 Task: Add a column "Ticket form".
Action: Mouse moved to (591, 338)
Screenshot: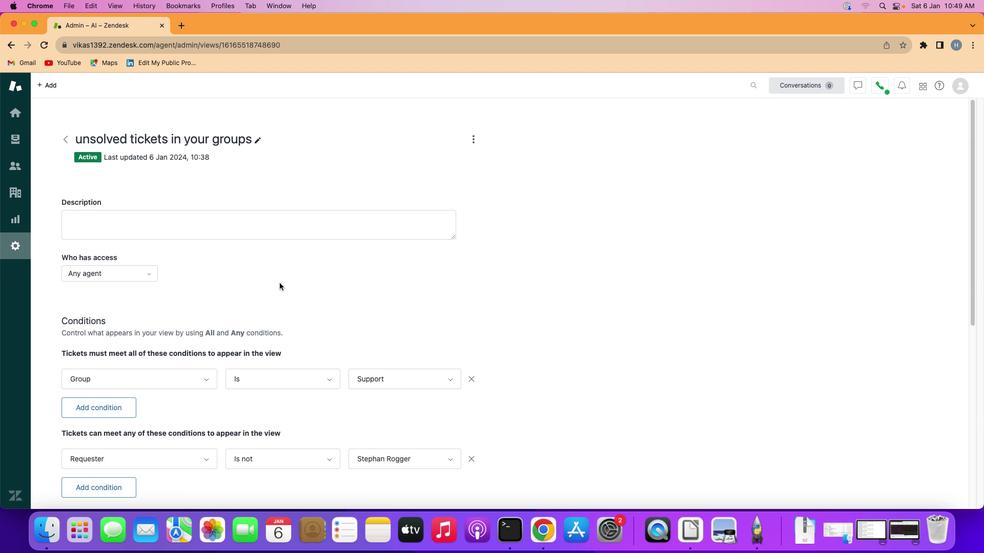 
Action: Mouse scrolled (591, 338) with delta (-147, 366)
Screenshot: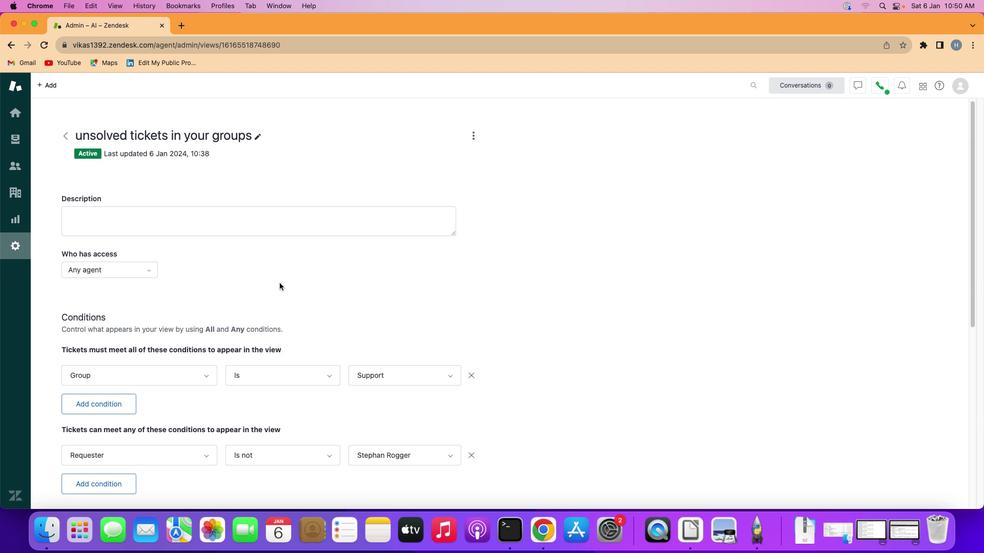 
Action: Mouse scrolled (591, 338) with delta (-147, 366)
Screenshot: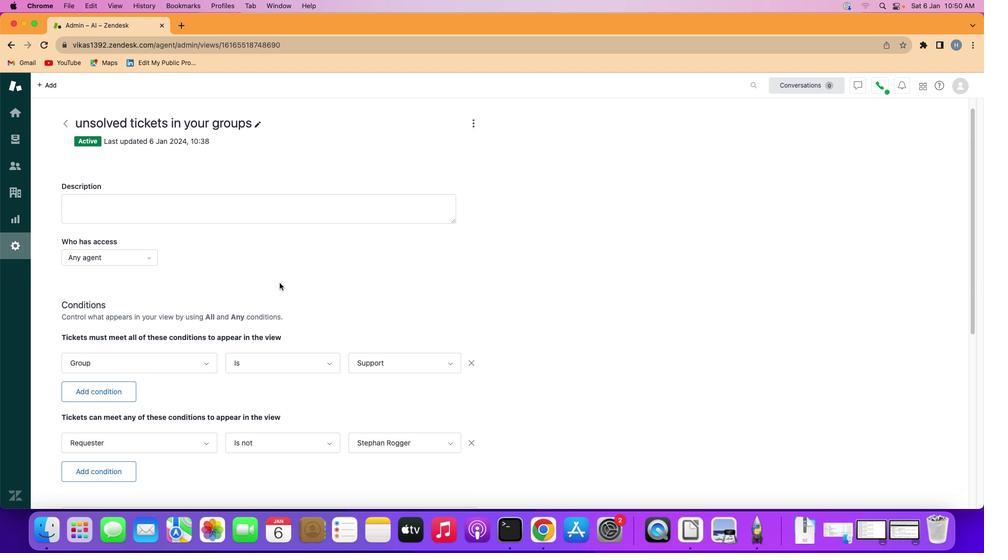 
Action: Mouse scrolled (591, 338) with delta (-147, 366)
Screenshot: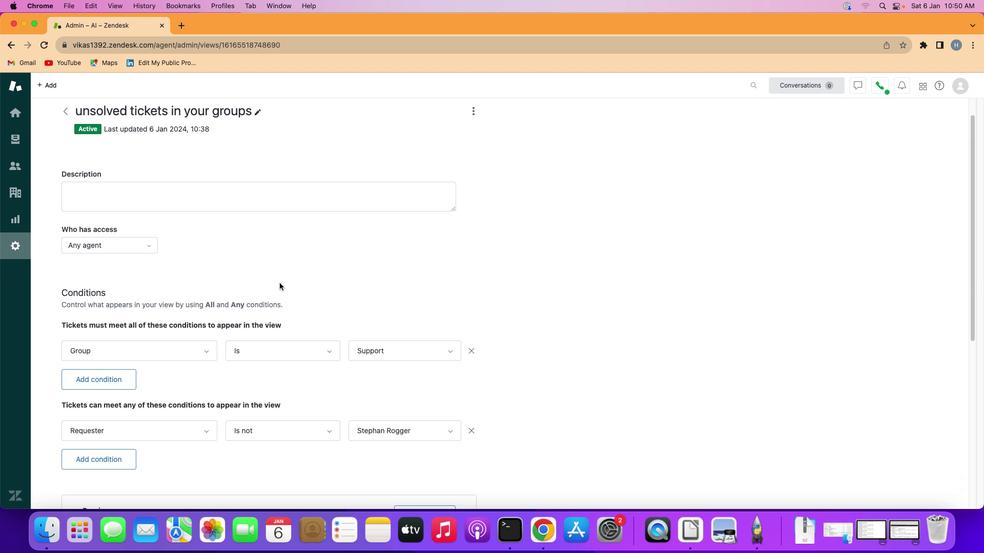 
Action: Mouse scrolled (591, 338) with delta (-147, 366)
Screenshot: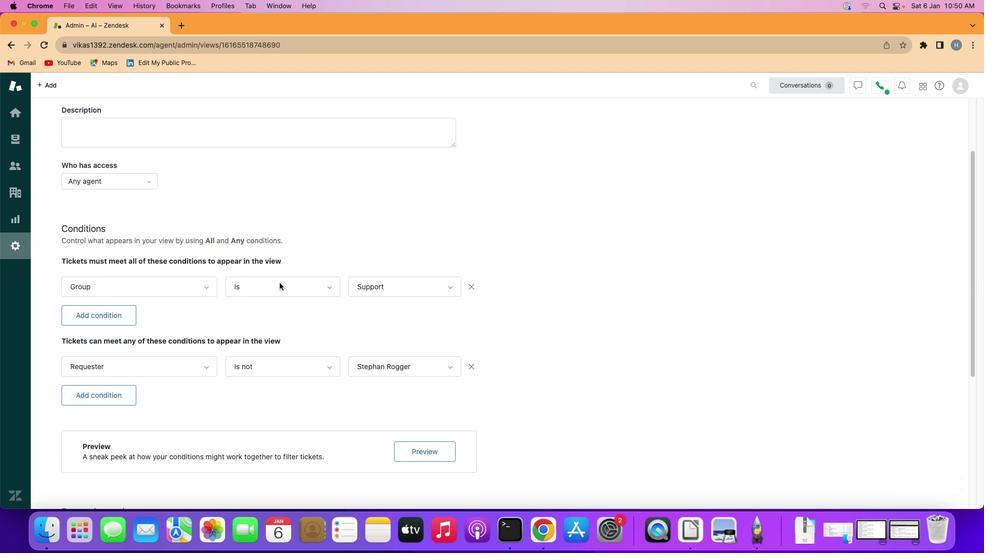 
Action: Mouse scrolled (591, 338) with delta (-147, 366)
Screenshot: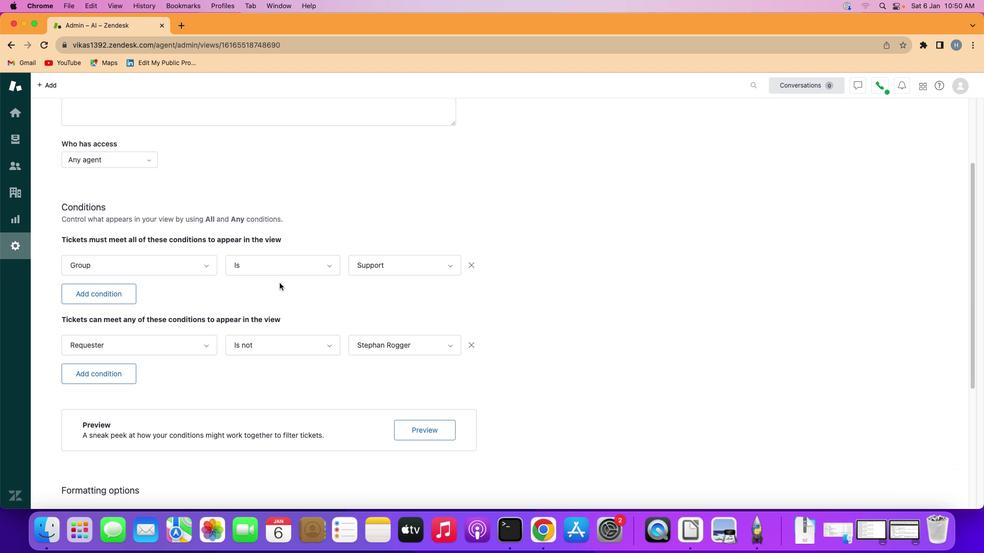 
Action: Mouse scrolled (591, 338) with delta (-147, 366)
Screenshot: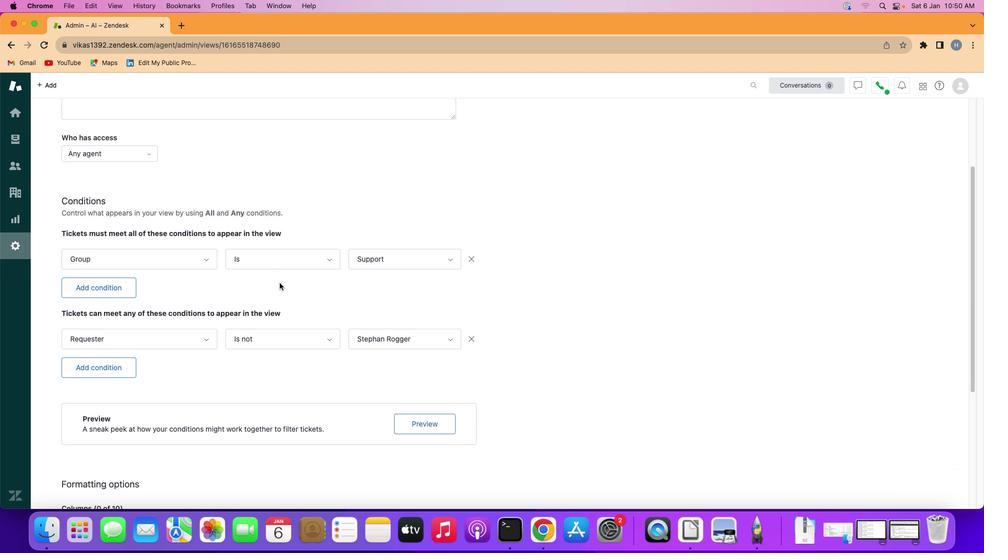 
Action: Mouse scrolled (591, 338) with delta (-147, 366)
Screenshot: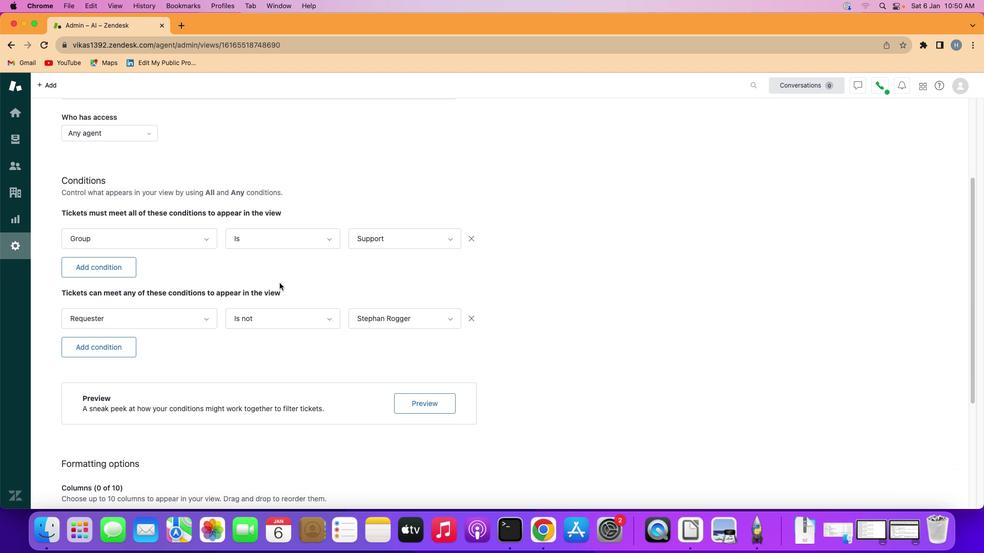 
Action: Mouse scrolled (591, 338) with delta (-147, 366)
Screenshot: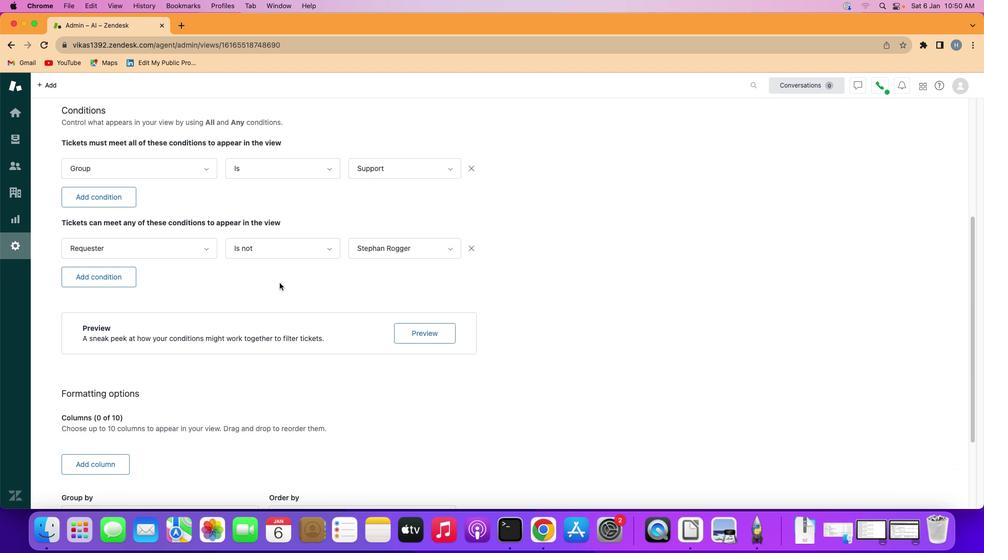 
Action: Mouse scrolled (591, 338) with delta (-147, 366)
Screenshot: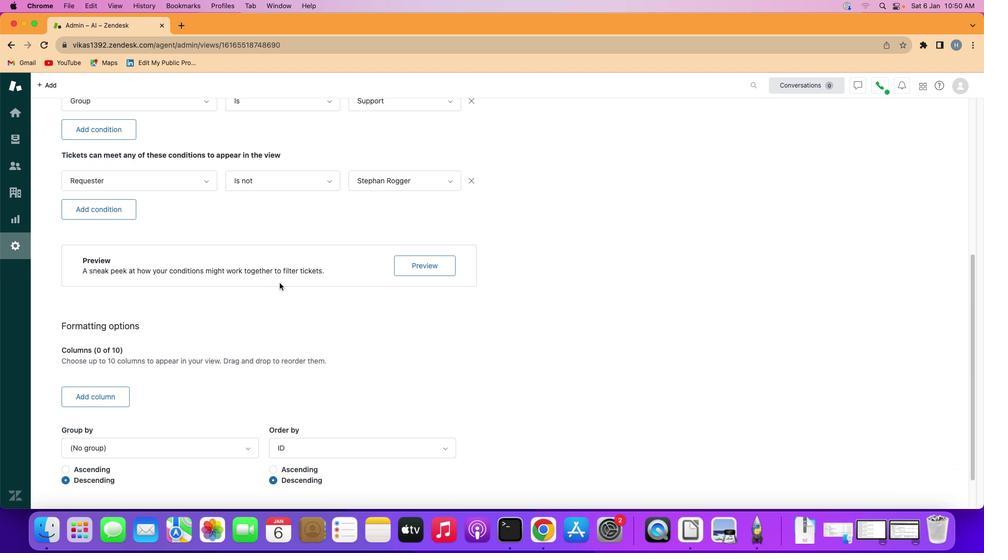 
Action: Mouse scrolled (591, 338) with delta (-147, 366)
Screenshot: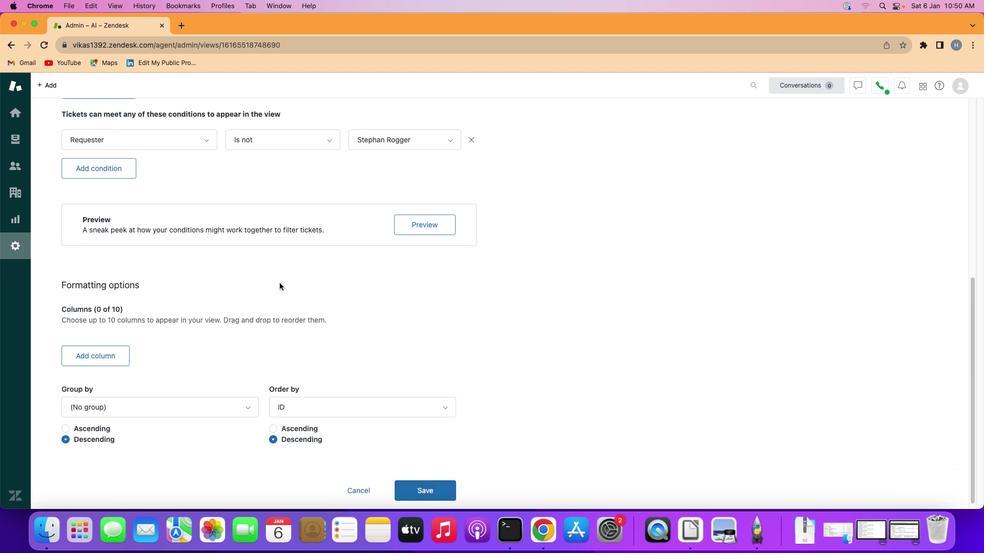 
Action: Mouse moved to (131, 331)
Screenshot: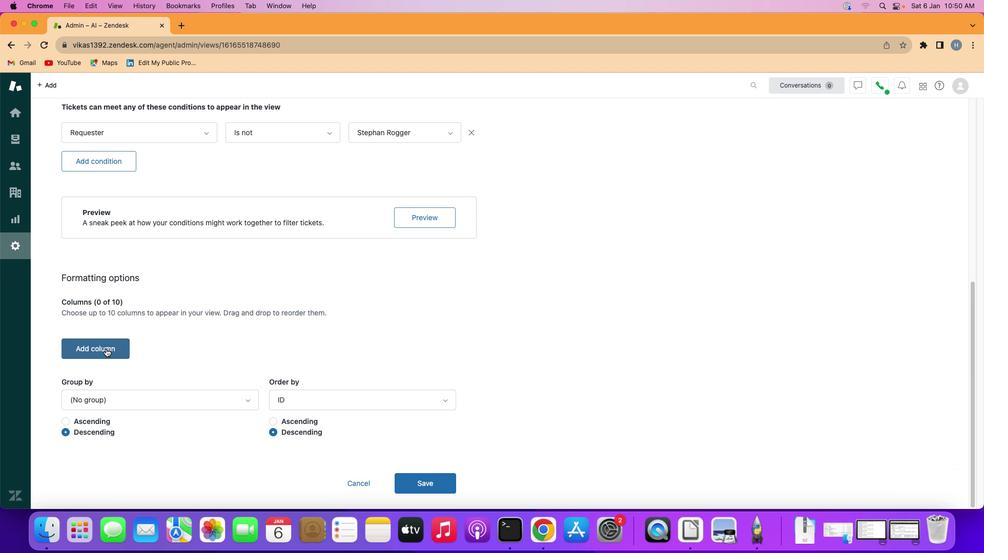 
Action: Mouse pressed left at (131, 331)
Screenshot: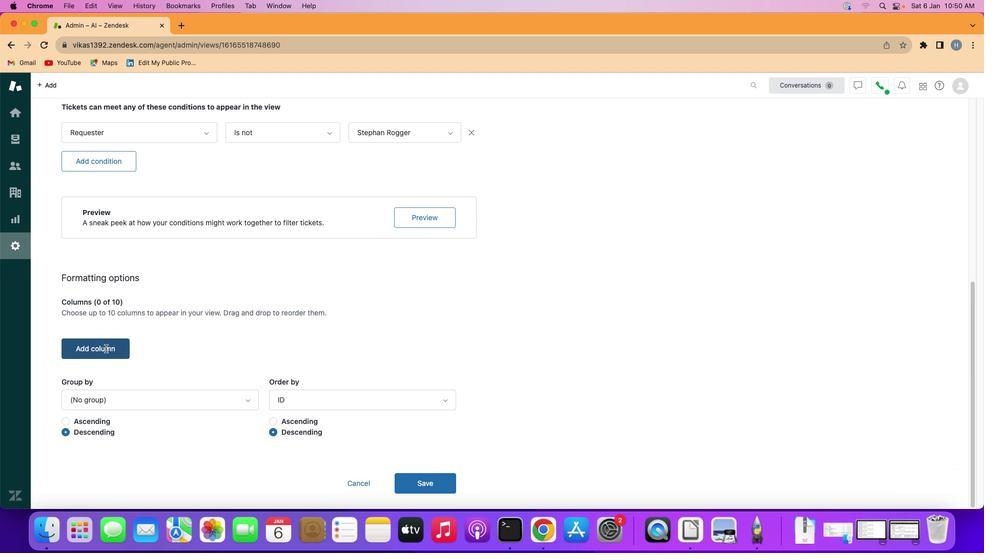 
Action: Mouse moved to (409, 337)
Screenshot: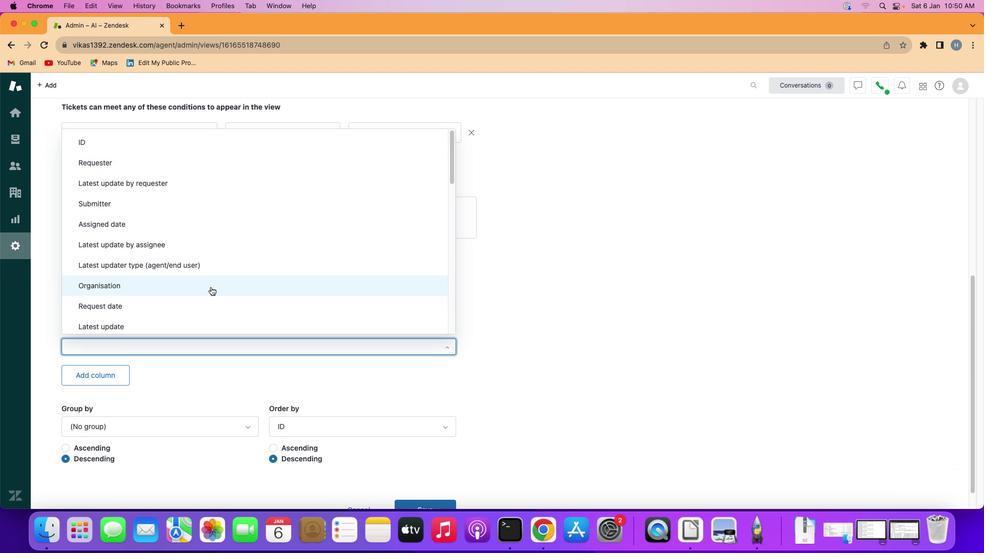 
Action: Mouse scrolled (409, 337) with delta (-147, 366)
Screenshot: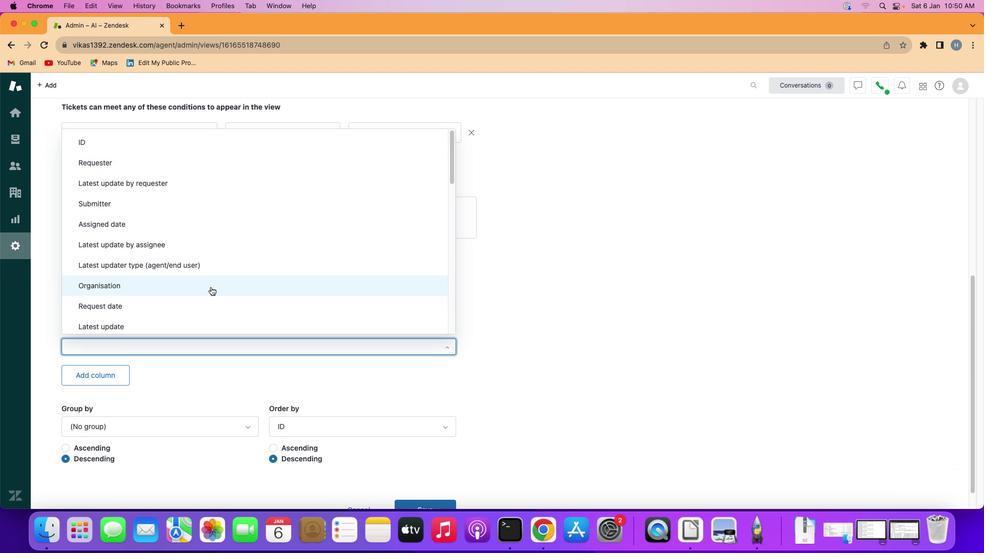 
Action: Mouse moved to (409, 337)
Screenshot: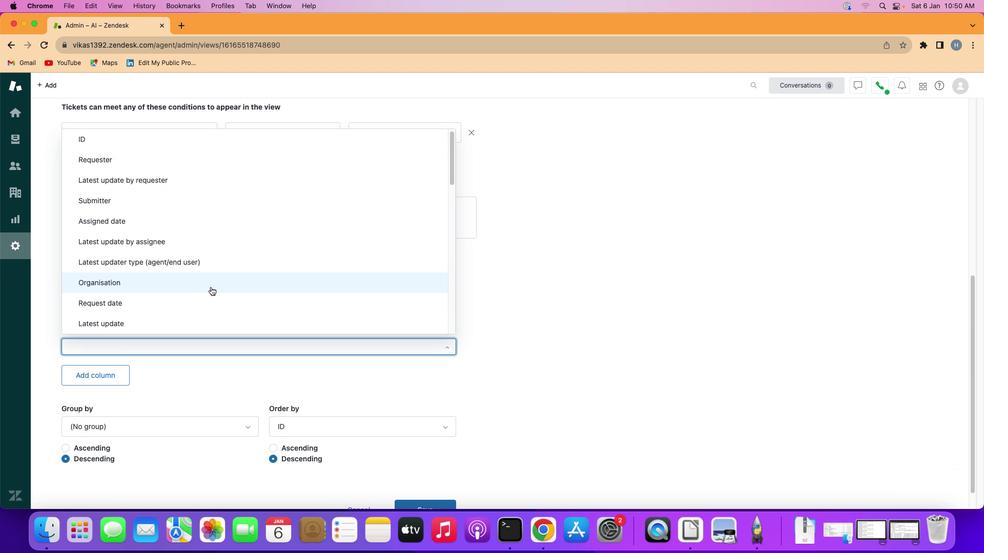 
Action: Mouse scrolled (409, 337) with delta (-147, 366)
Screenshot: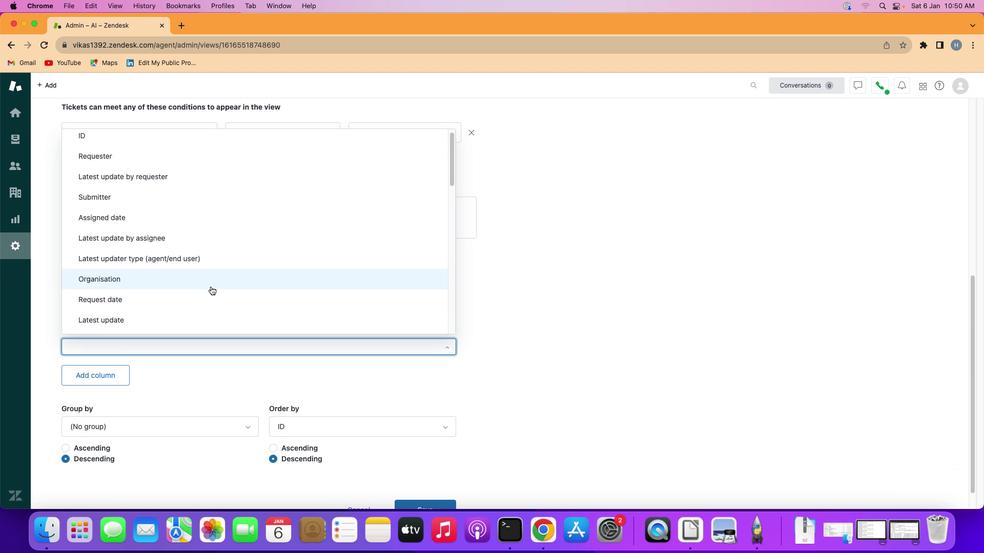 
Action: Mouse moved to (409, 337)
Screenshot: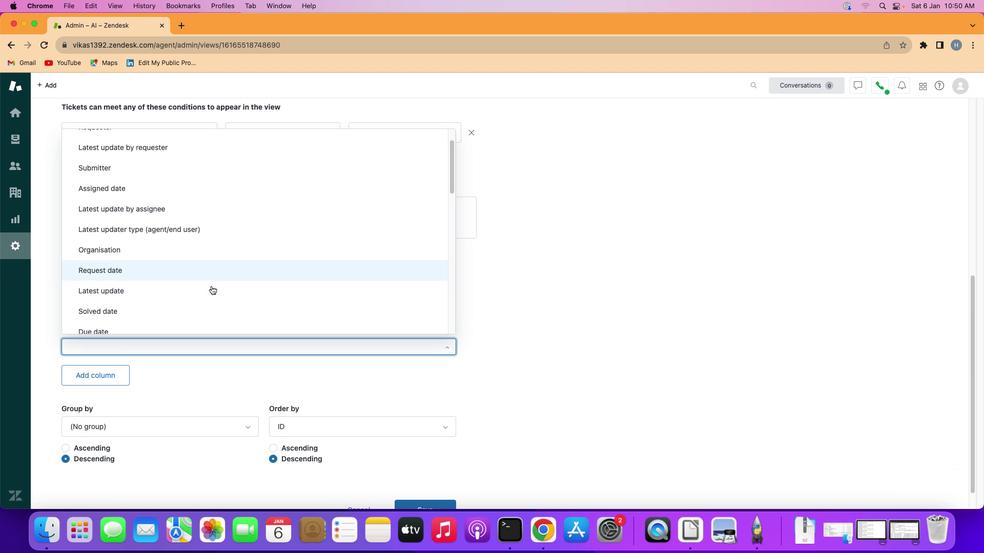 
Action: Mouse scrolled (409, 337) with delta (-147, 366)
Screenshot: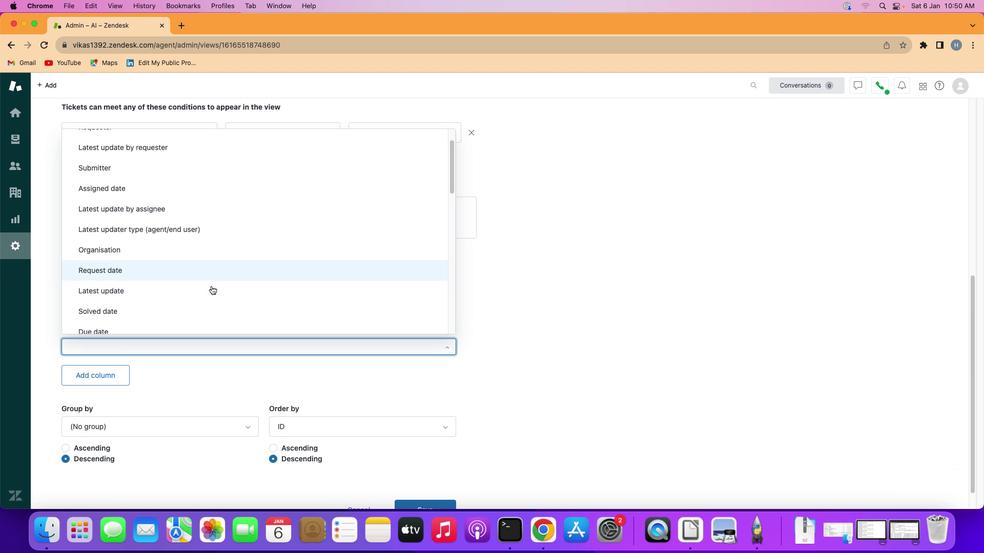 
Action: Mouse moved to (410, 337)
Screenshot: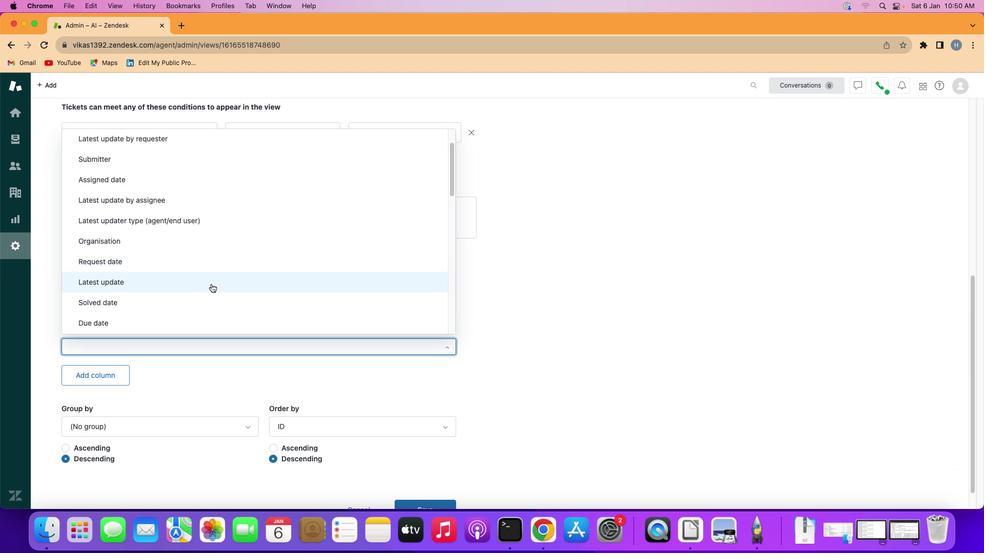 
Action: Mouse scrolled (410, 337) with delta (-147, 366)
Screenshot: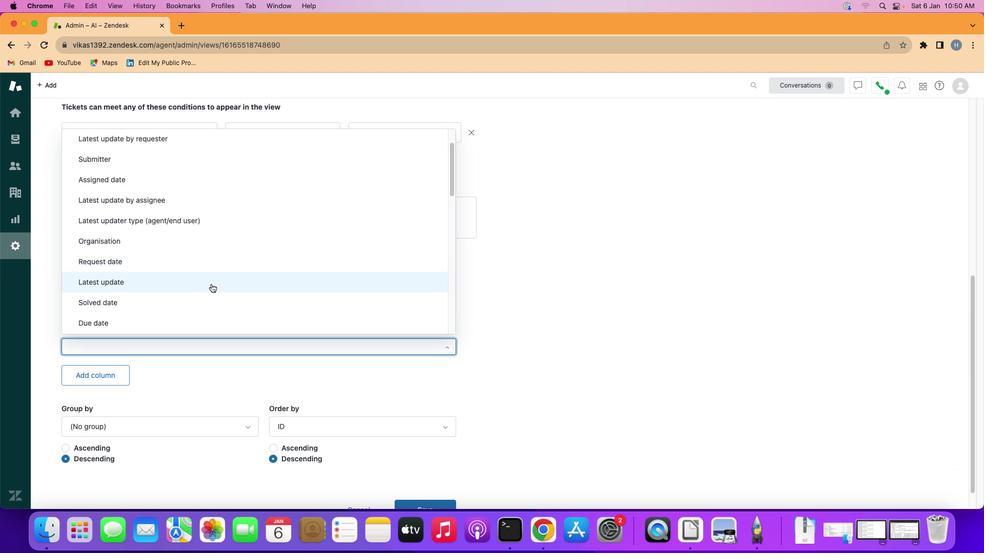 
Action: Mouse moved to (410, 337)
Screenshot: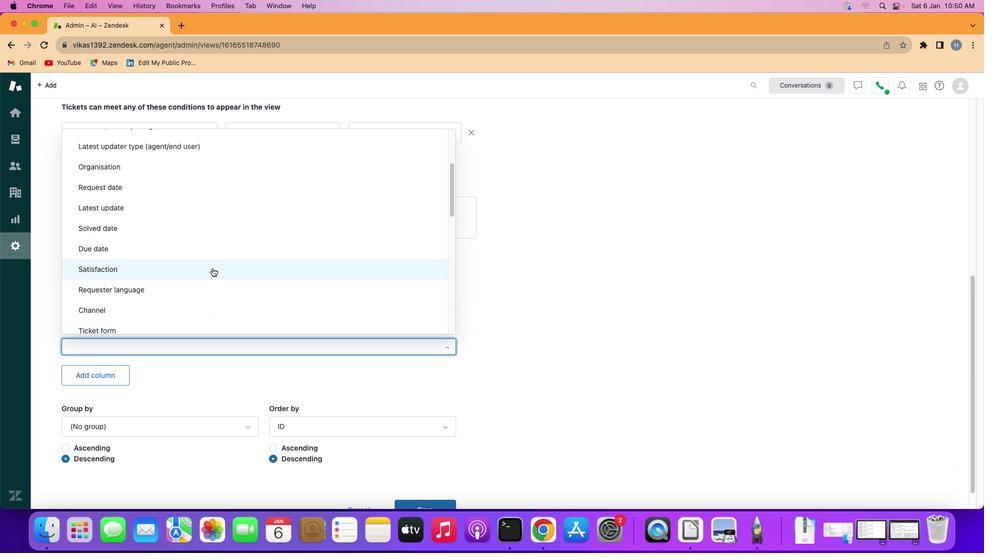 
Action: Mouse scrolled (410, 337) with delta (-147, 366)
Screenshot: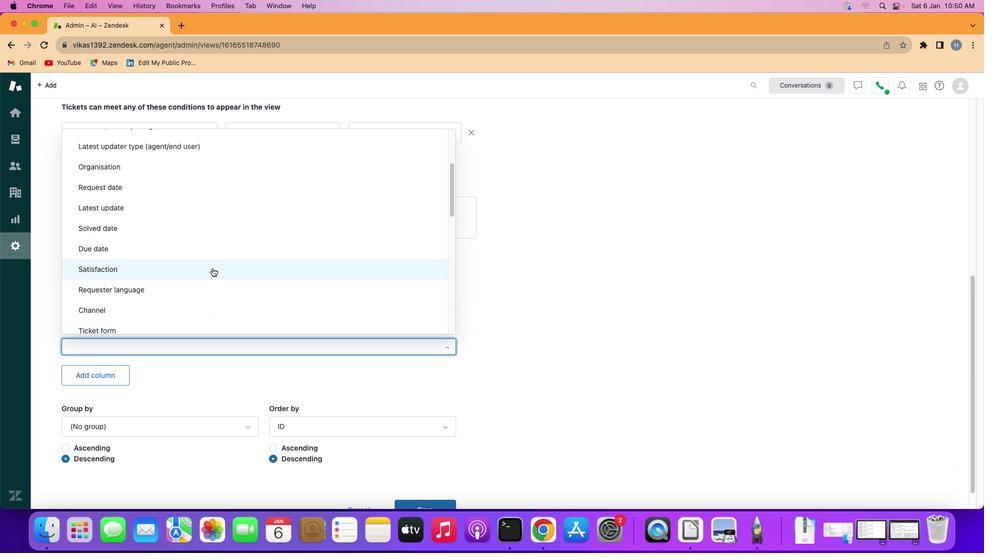 
Action: Mouse moved to (420, 341)
Screenshot: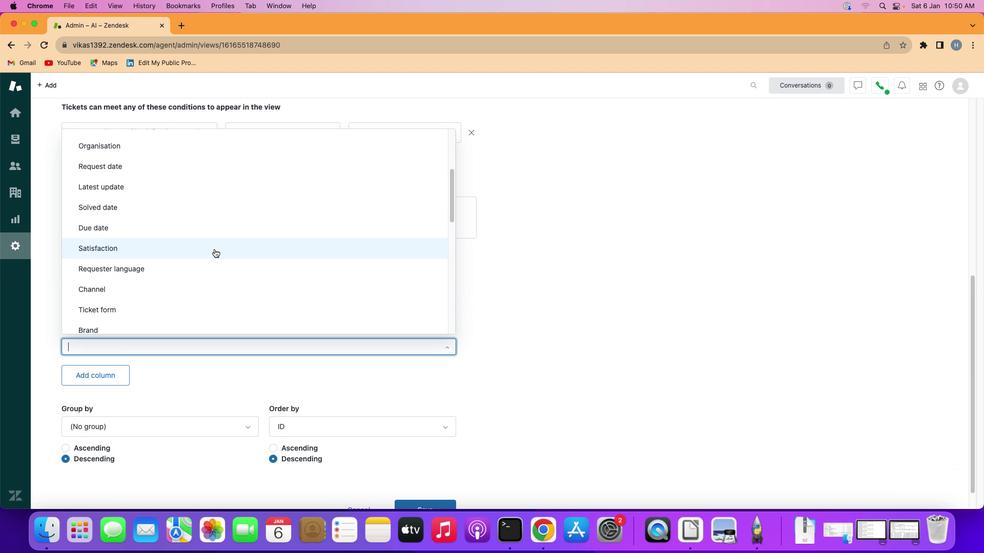 
Action: Mouse scrolled (420, 341) with delta (-147, 366)
Screenshot: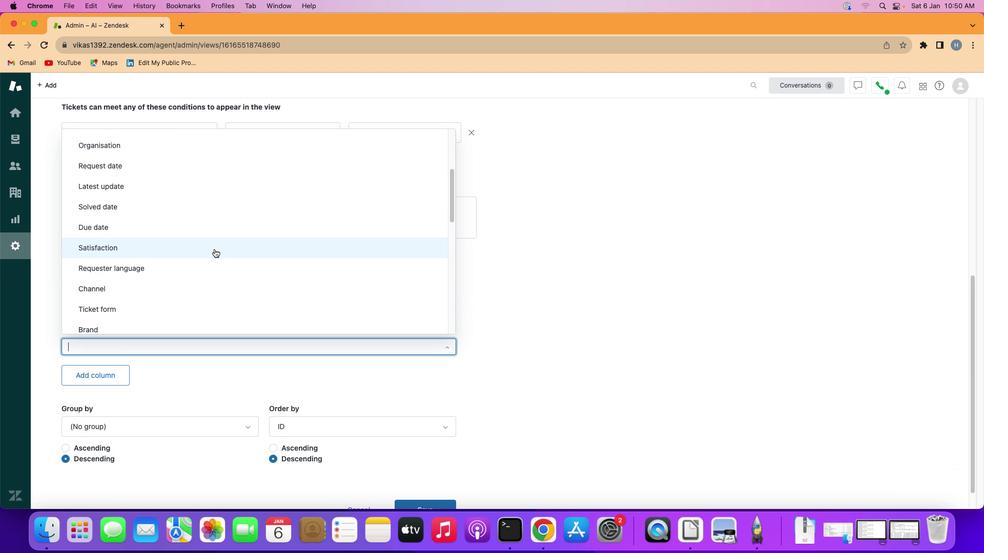 
Action: Mouse scrolled (420, 341) with delta (-147, 366)
Screenshot: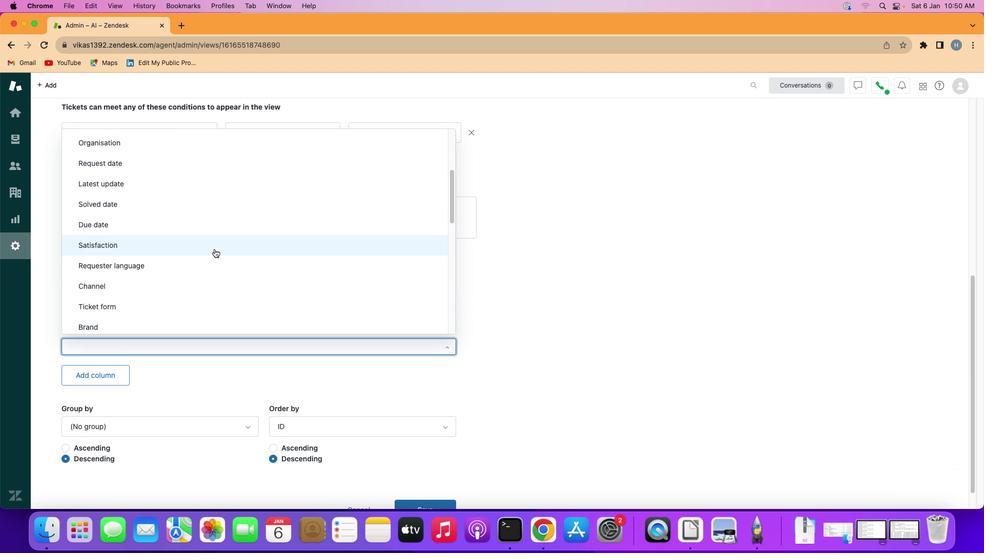 
Action: Mouse scrolled (420, 341) with delta (-147, 366)
Screenshot: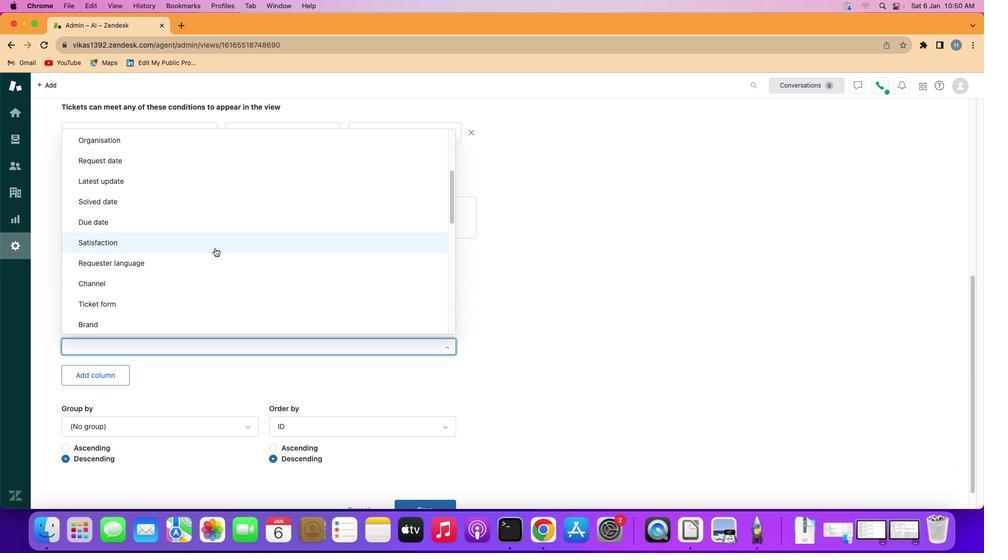 
Action: Mouse moved to (422, 341)
Screenshot: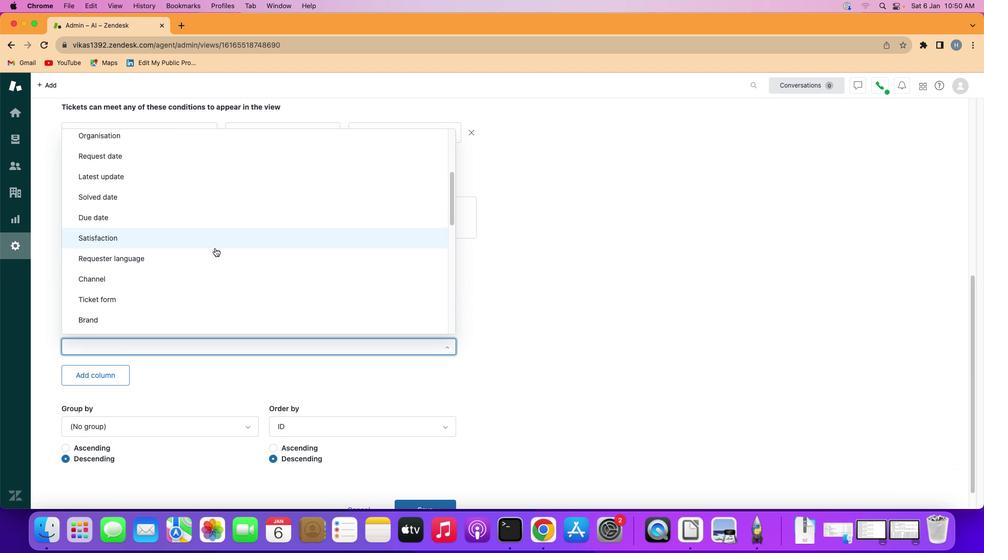 
Action: Mouse scrolled (422, 341) with delta (-147, 366)
Screenshot: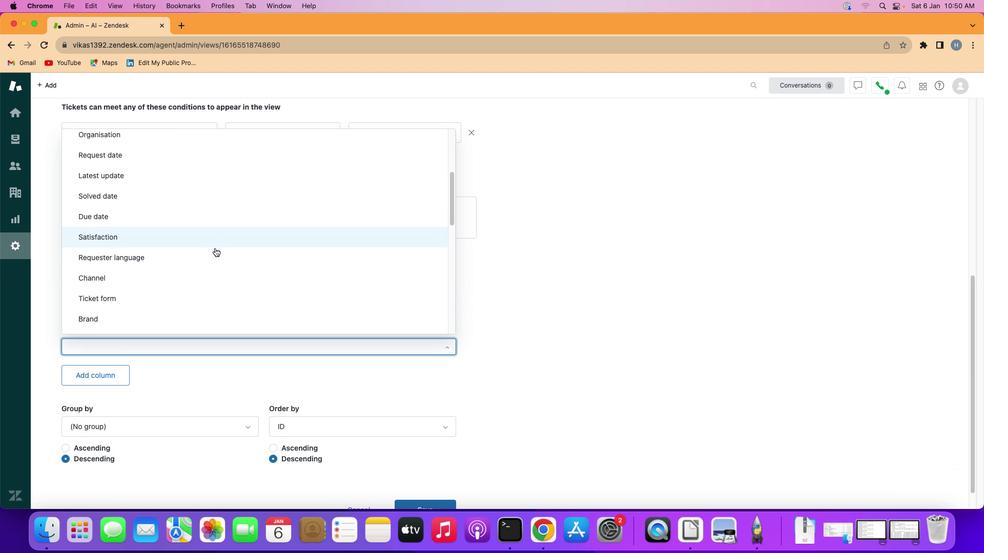 
Action: Mouse moved to (422, 341)
Screenshot: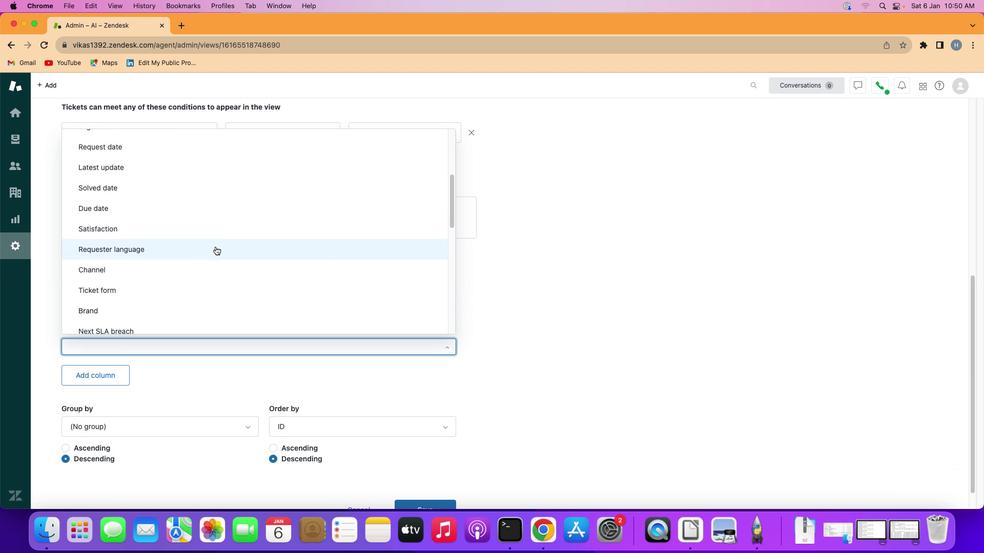 
Action: Mouse scrolled (422, 341) with delta (-147, 366)
Screenshot: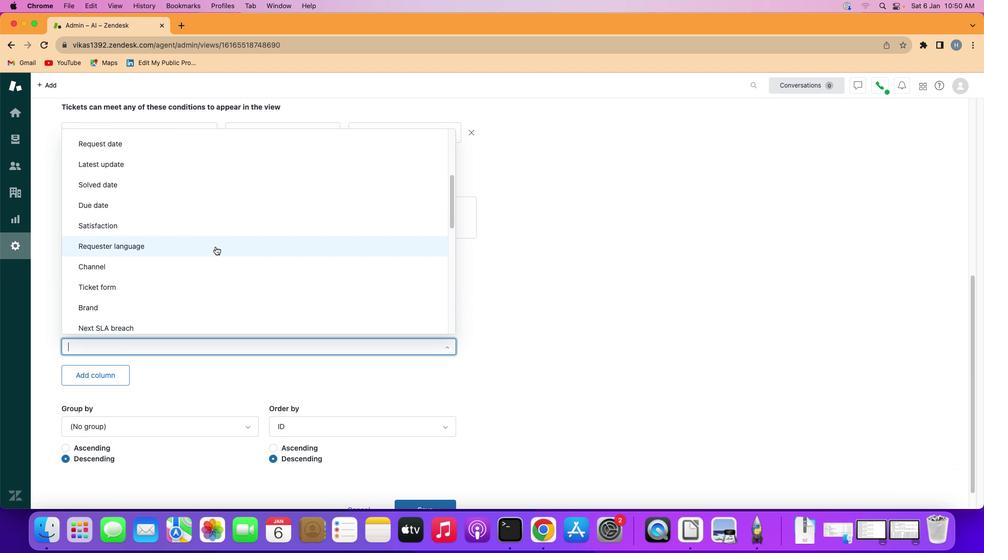 
Action: Mouse moved to (364, 338)
Screenshot: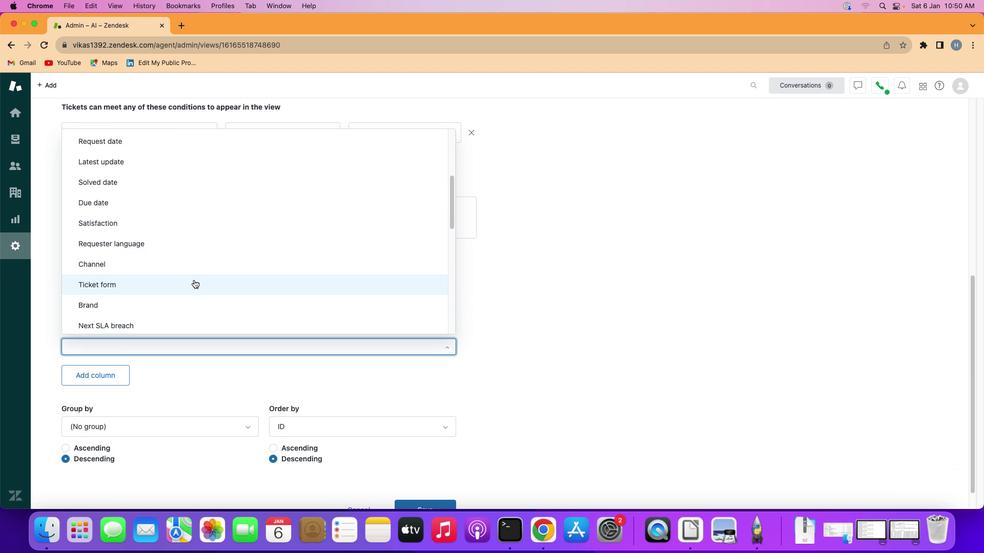 
Action: Mouse pressed left at (364, 338)
Screenshot: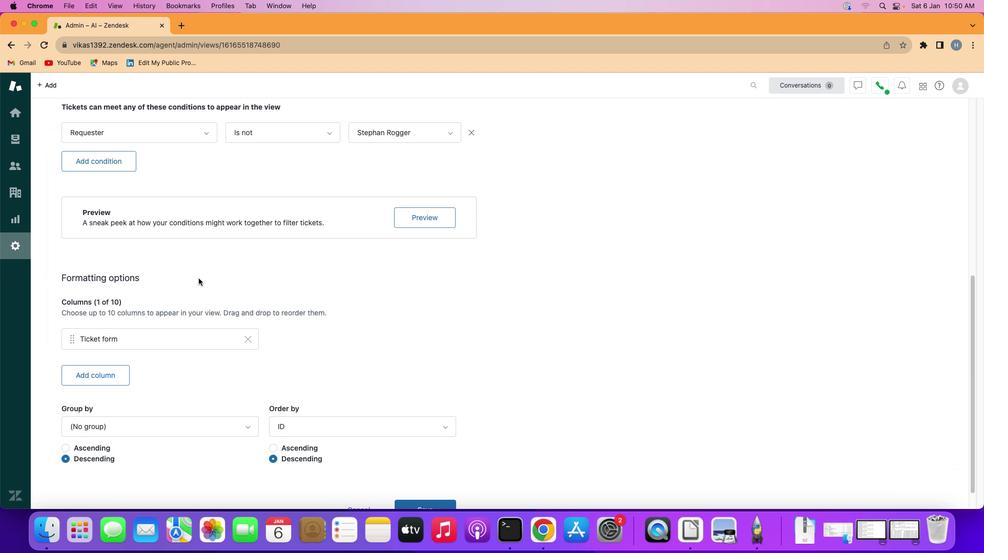 
Action: Mouse moved to (831, 332)
Screenshot: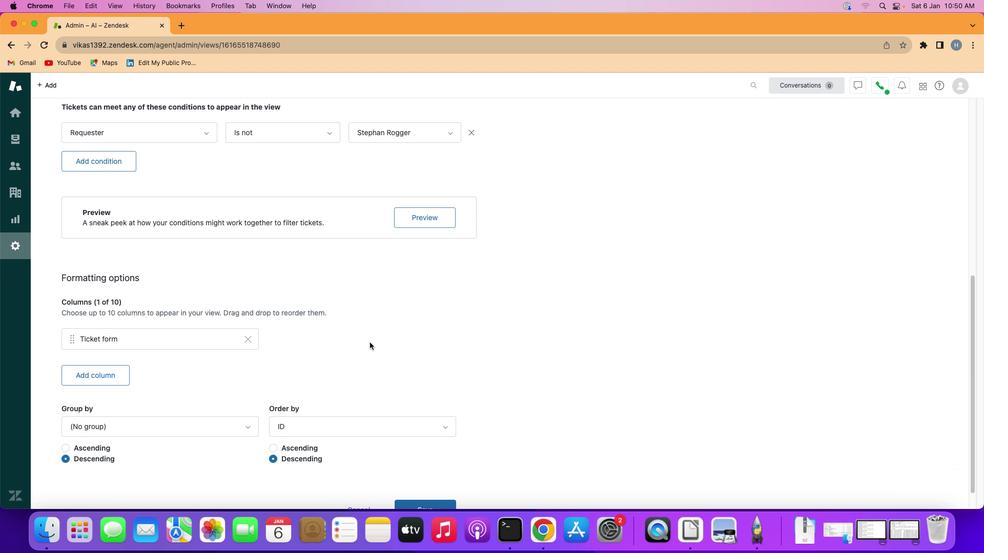 
